 Task: Forward email   from  to Email0093 with a message Message0095
Action: Mouse moved to (617, 30)
Screenshot: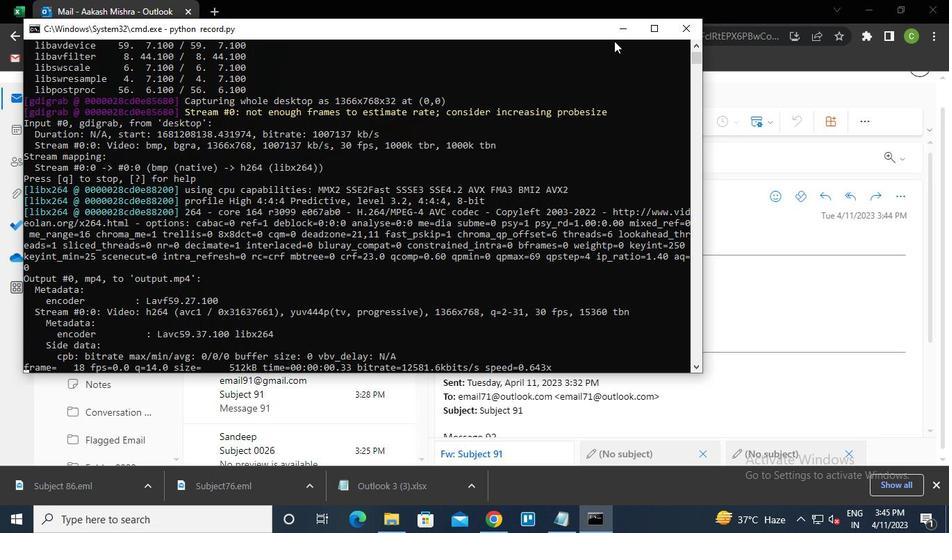 
Action: Mouse pressed left at (617, 30)
Screenshot: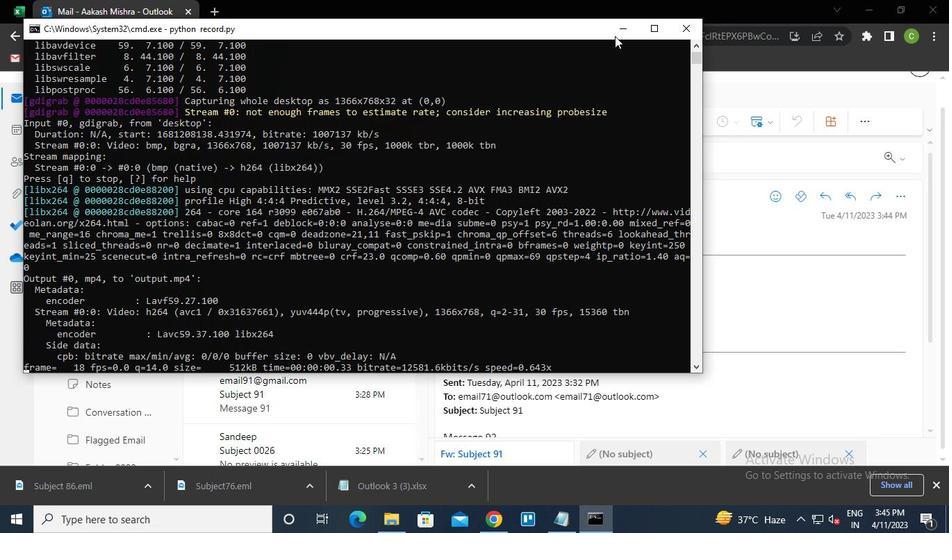 
Action: Mouse moved to (321, 246)
Screenshot: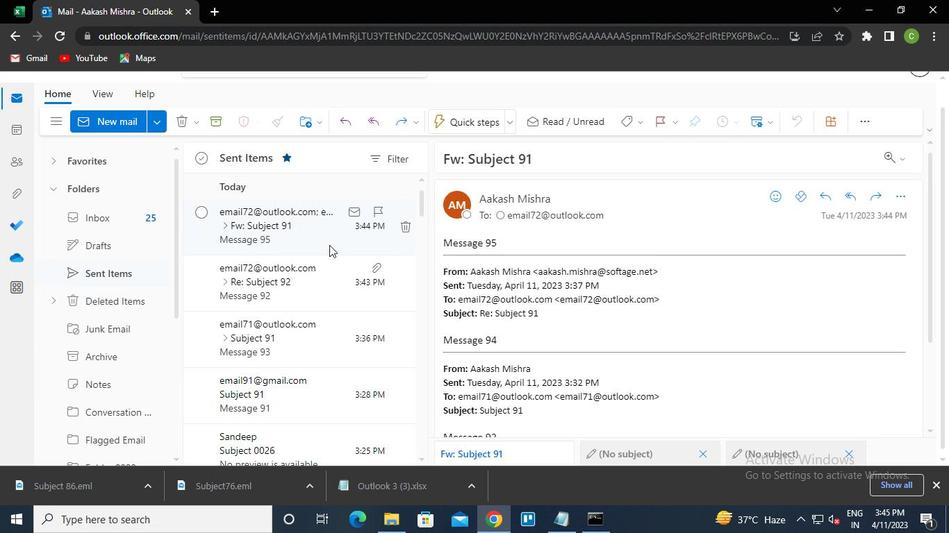 
Action: Mouse pressed left at (321, 246)
Screenshot: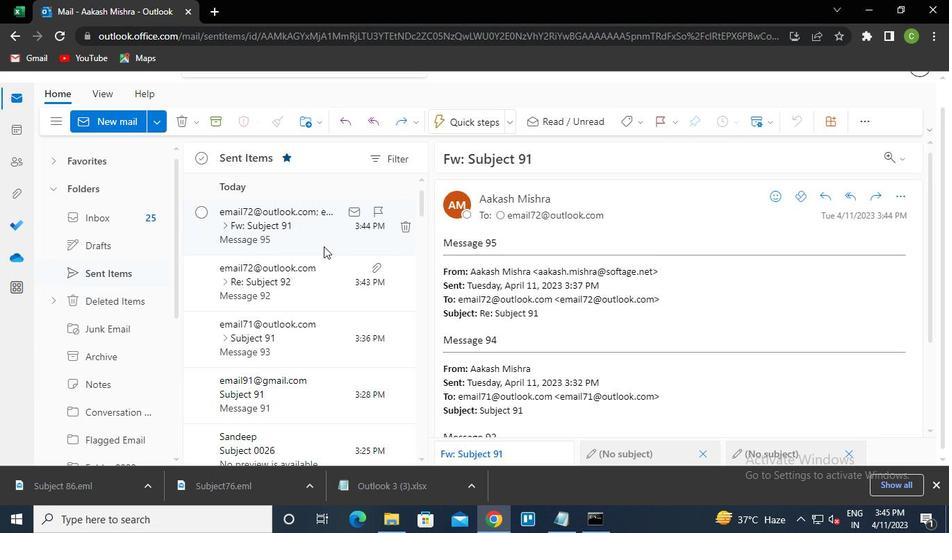 
Action: Mouse moved to (877, 195)
Screenshot: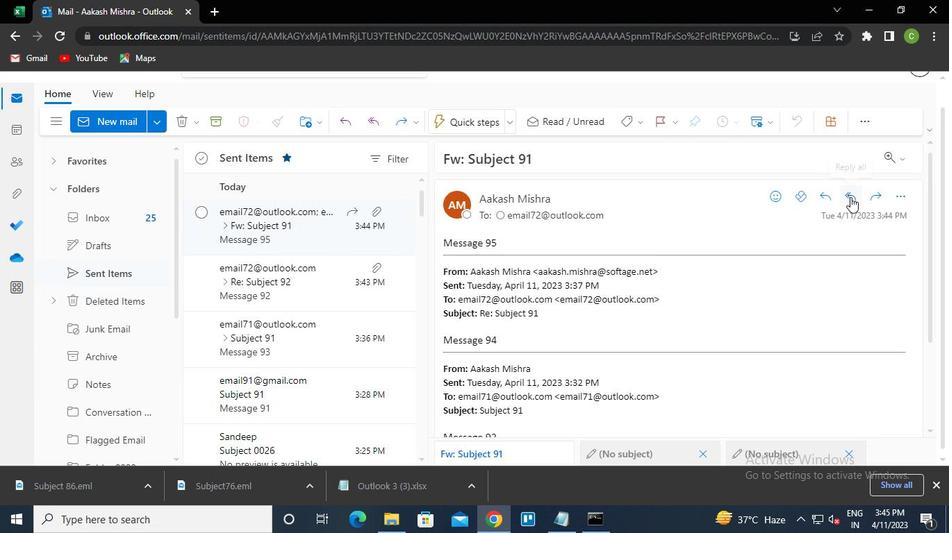 
Action: Mouse pressed left at (877, 195)
Screenshot: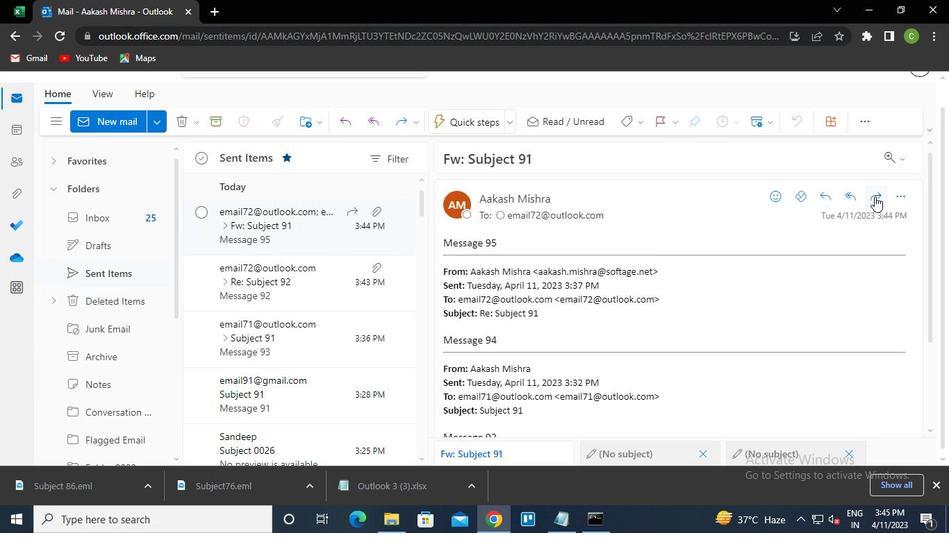 
Action: Mouse moved to (610, 287)
Screenshot: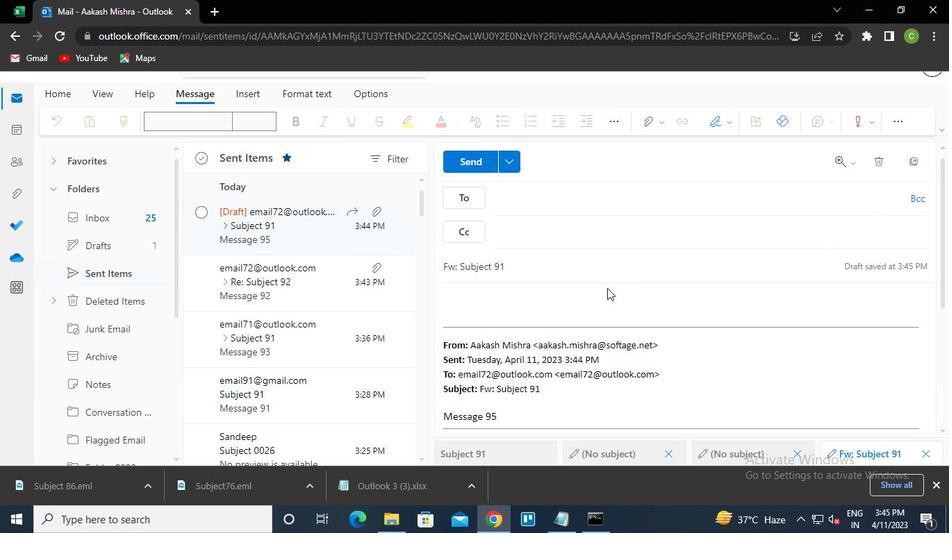 
Action: Keyboard Key.caps_lock
Screenshot: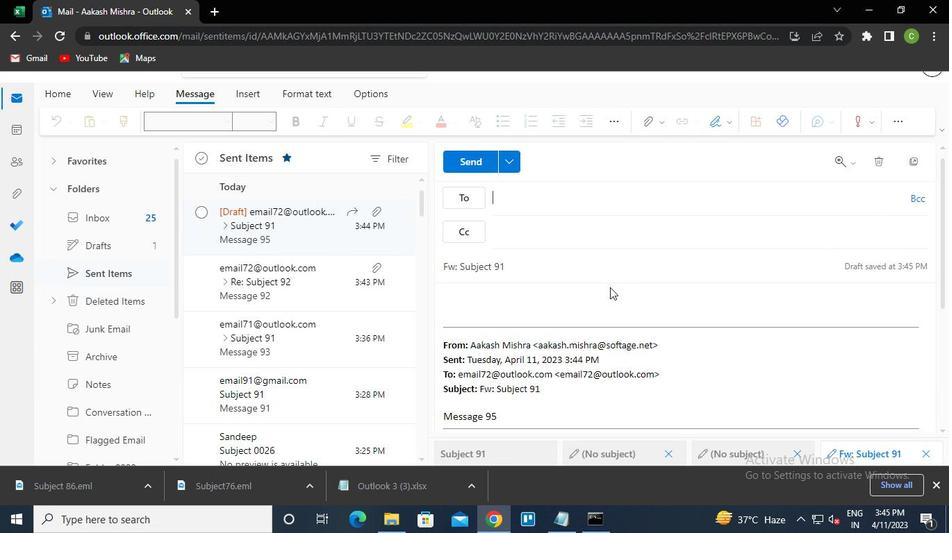 
Action: Keyboard Key.caps_lock
Screenshot: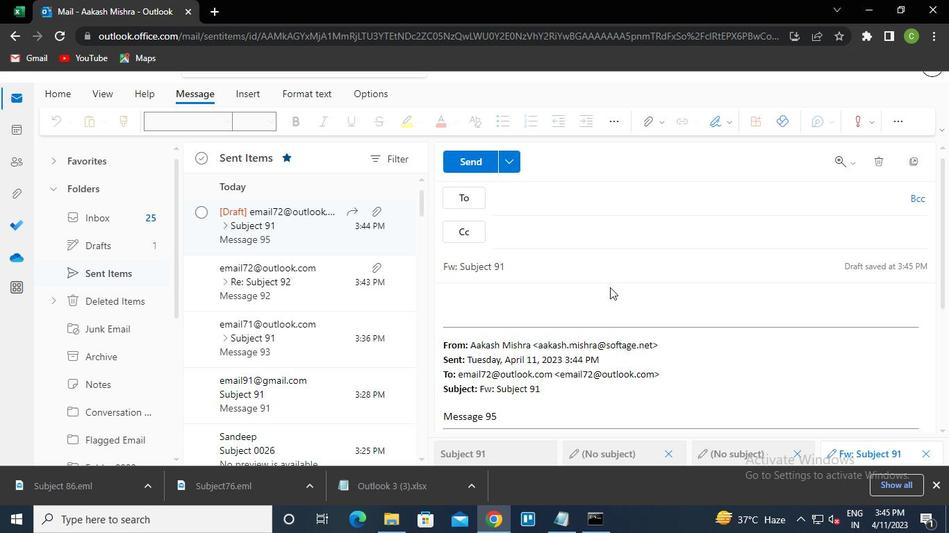 
Action: Keyboard e
Screenshot: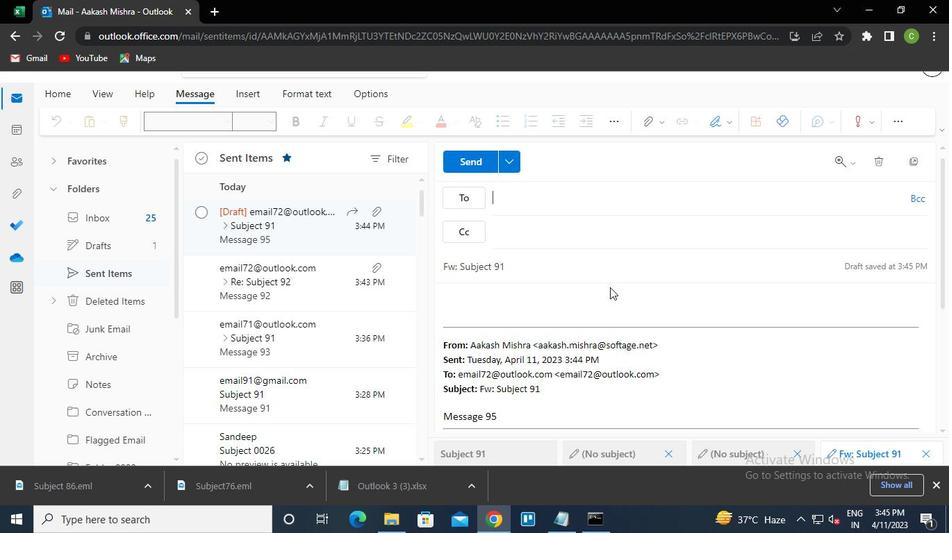 
Action: Keyboard m
Screenshot: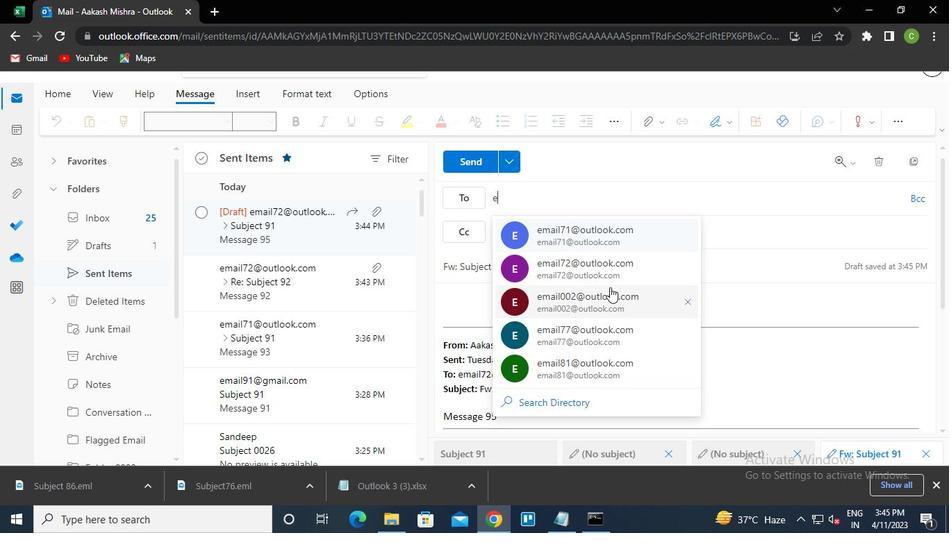 
Action: Keyboard a
Screenshot: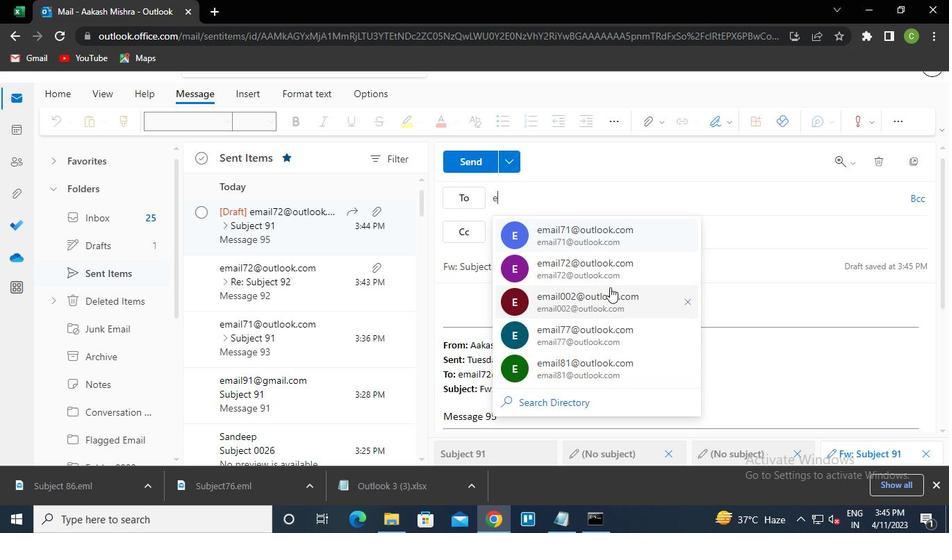 
Action: Keyboard i
Screenshot: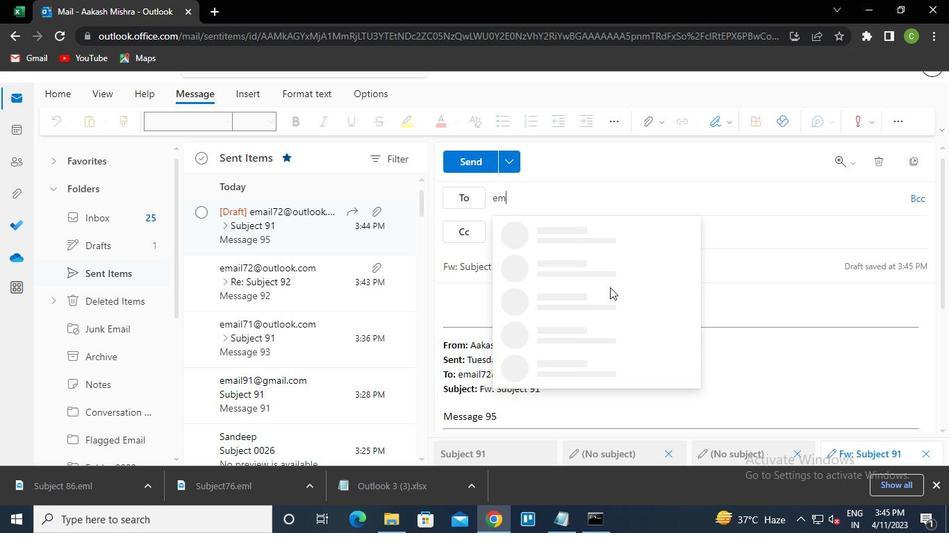 
Action: Keyboard l
Screenshot: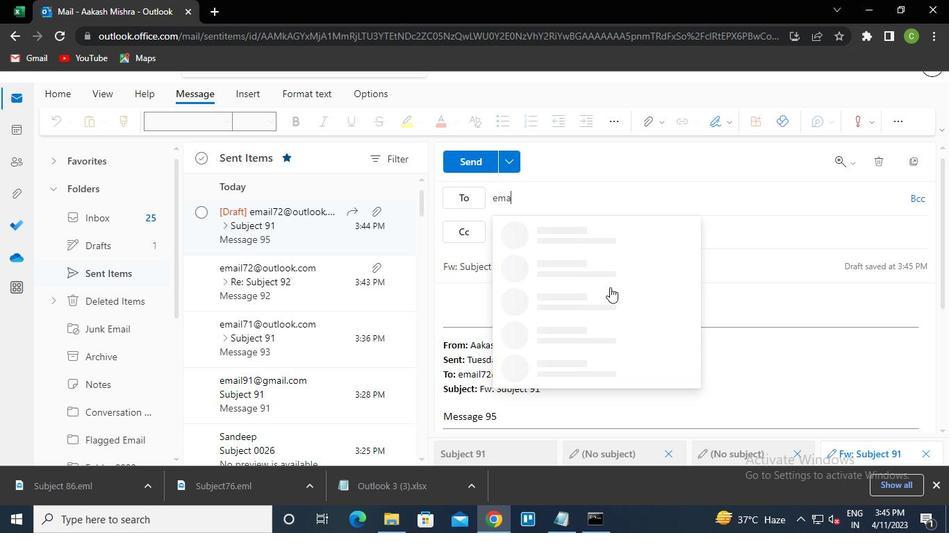 
Action: Keyboard <105>
Screenshot: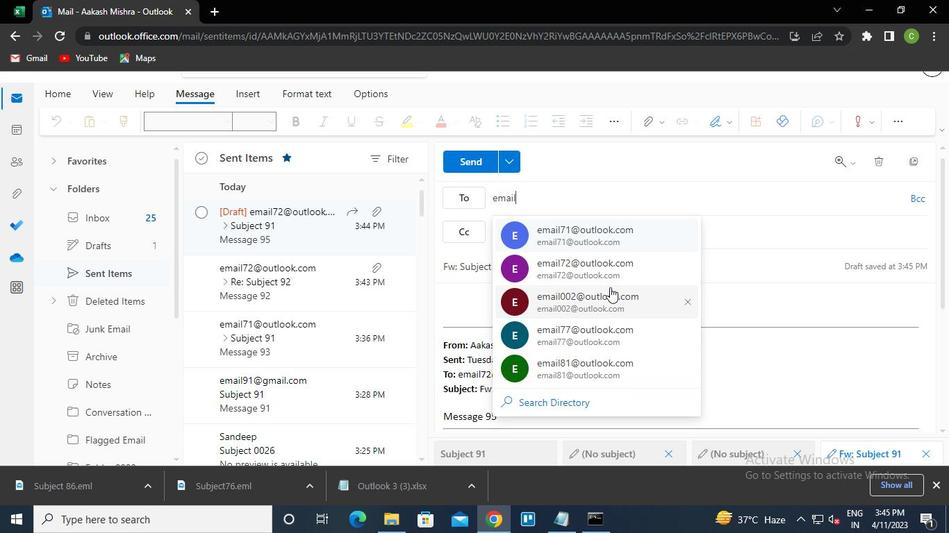 
Action: Keyboard <99>
Screenshot: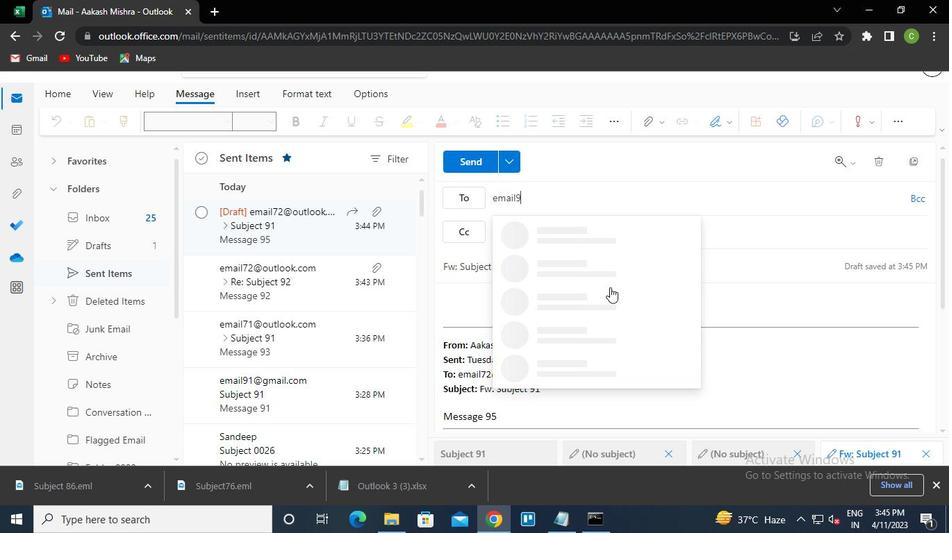 
Action: Keyboard Key.shift
Screenshot: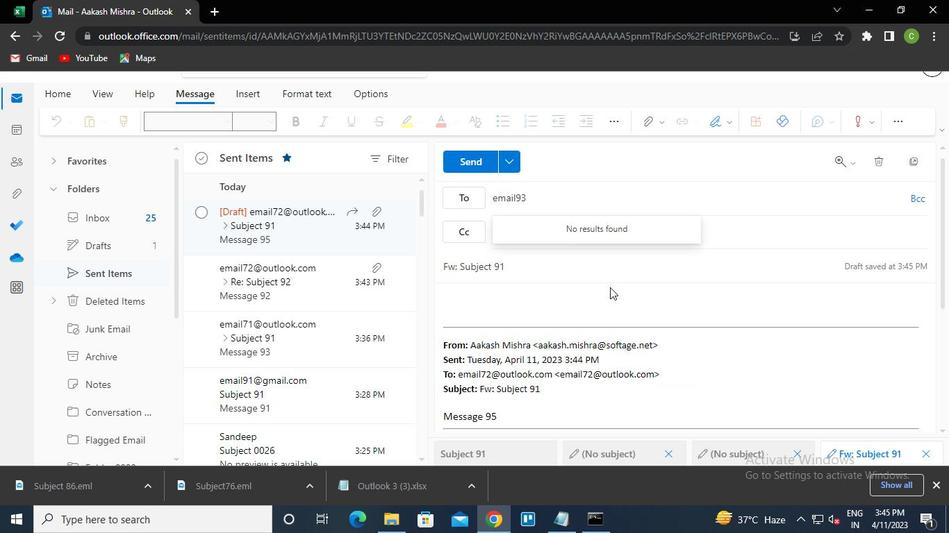 
Action: Keyboard @
Screenshot: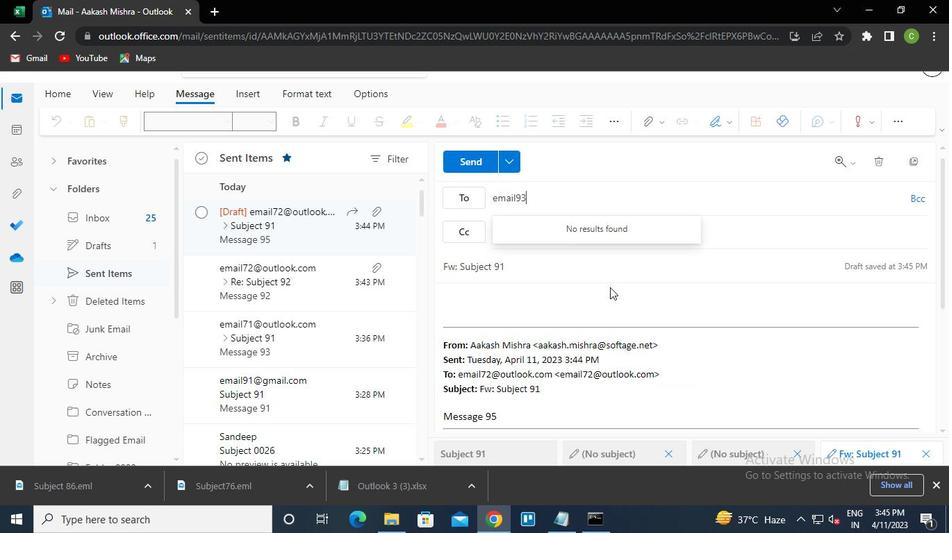 
Action: Keyboard o
Screenshot: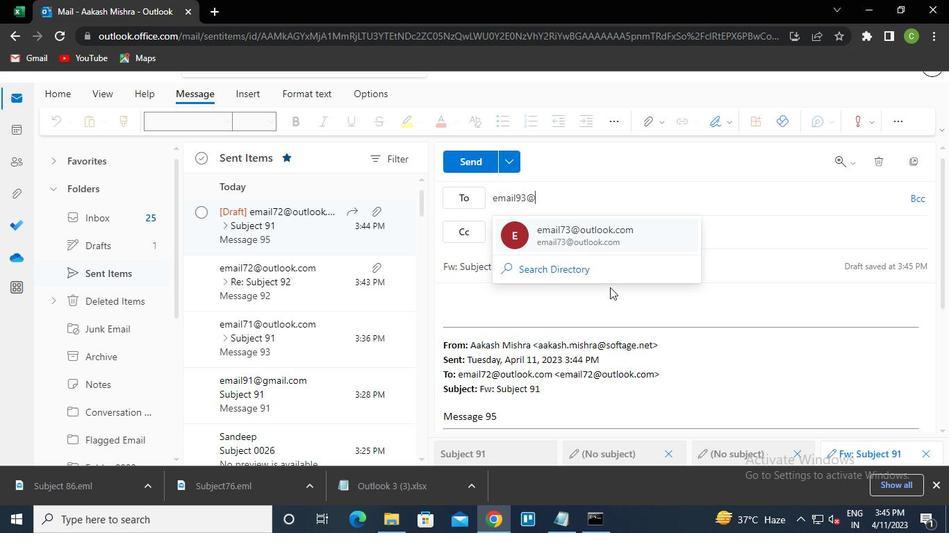 
Action: Keyboard u
Screenshot: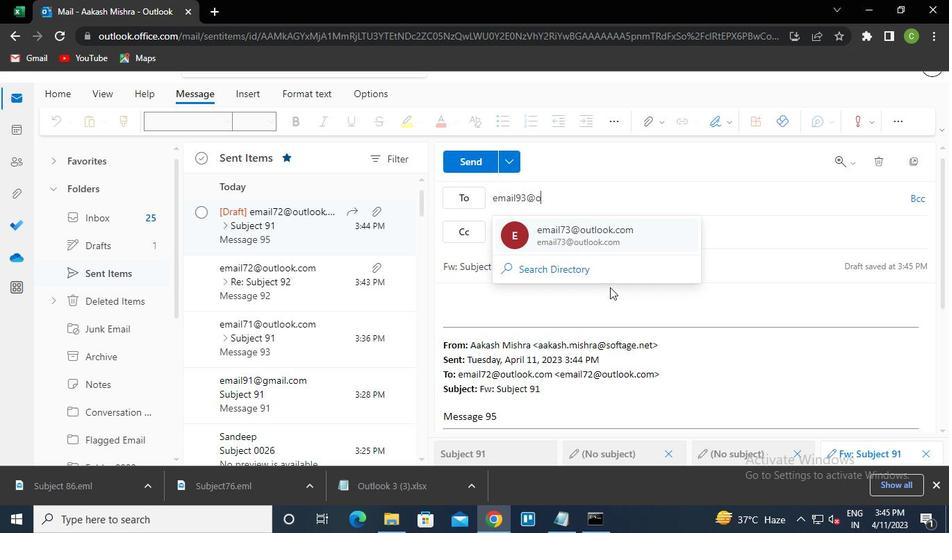 
Action: Keyboard t
Screenshot: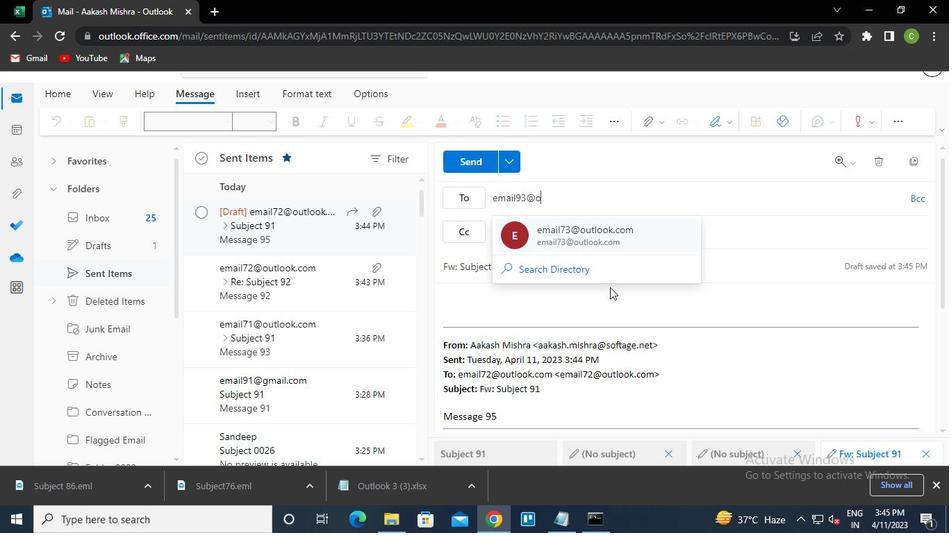 
Action: Keyboard l
Screenshot: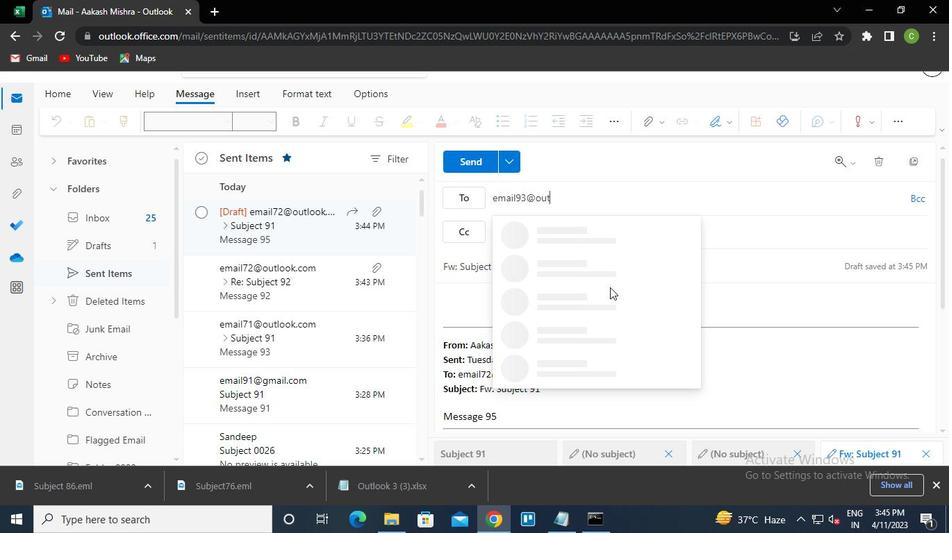 
Action: Keyboard o
Screenshot: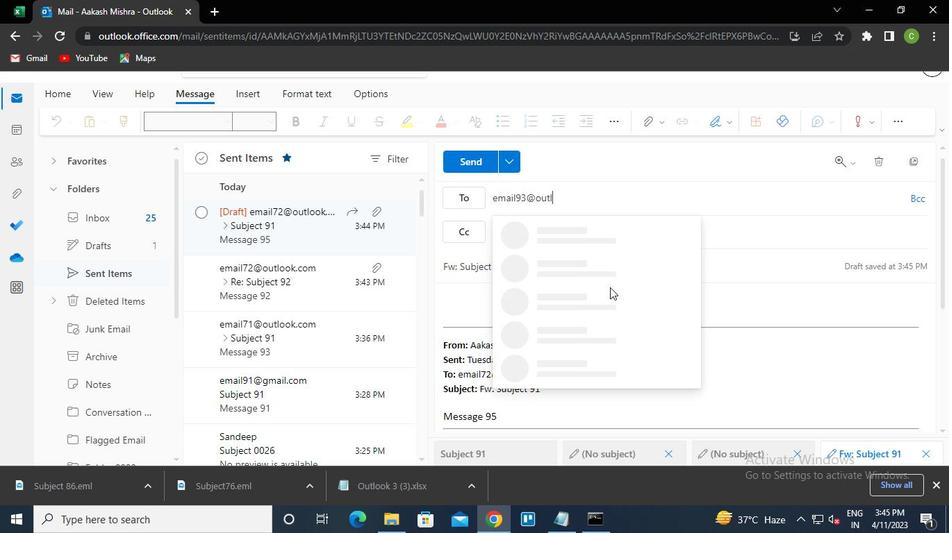 
Action: Keyboard o
Screenshot: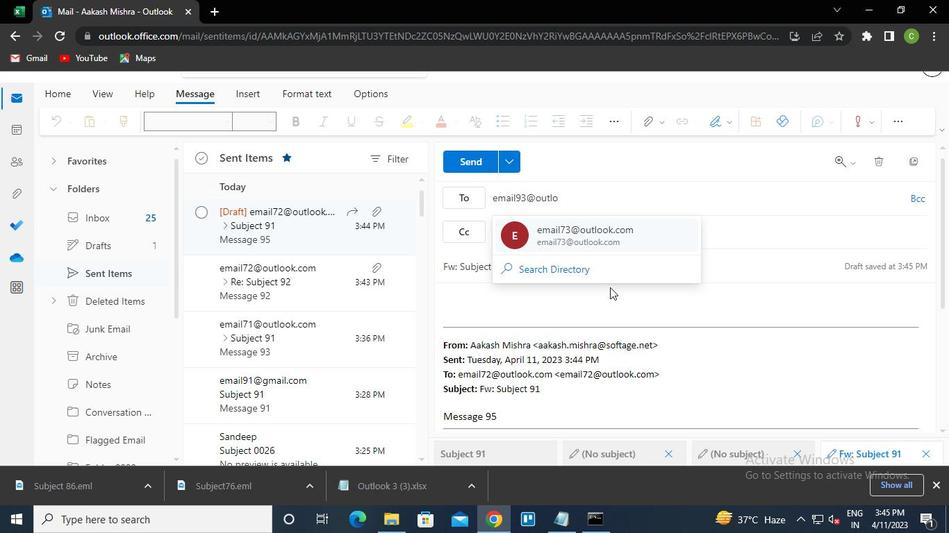 
Action: Keyboard k
Screenshot: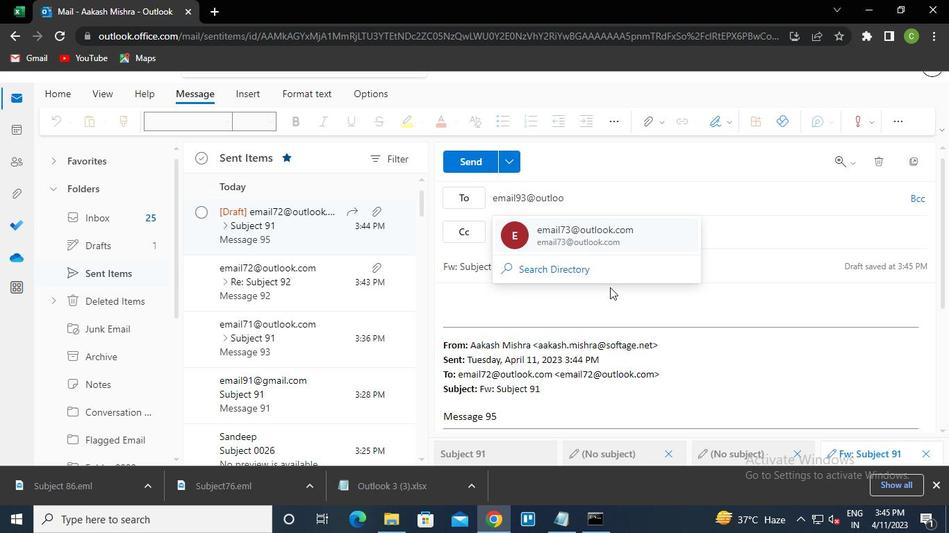
Action: Keyboard .
Screenshot: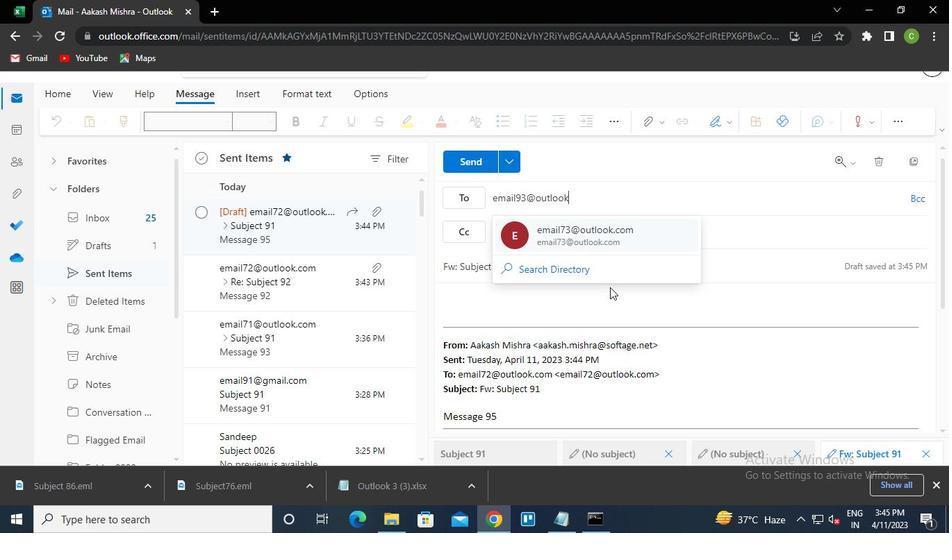
Action: Keyboard c
Screenshot: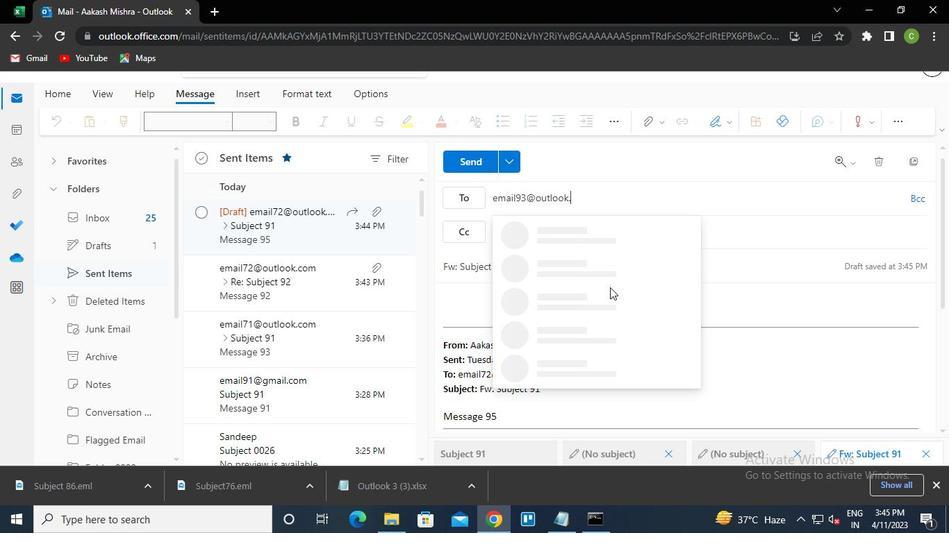 
Action: Keyboard o
Screenshot: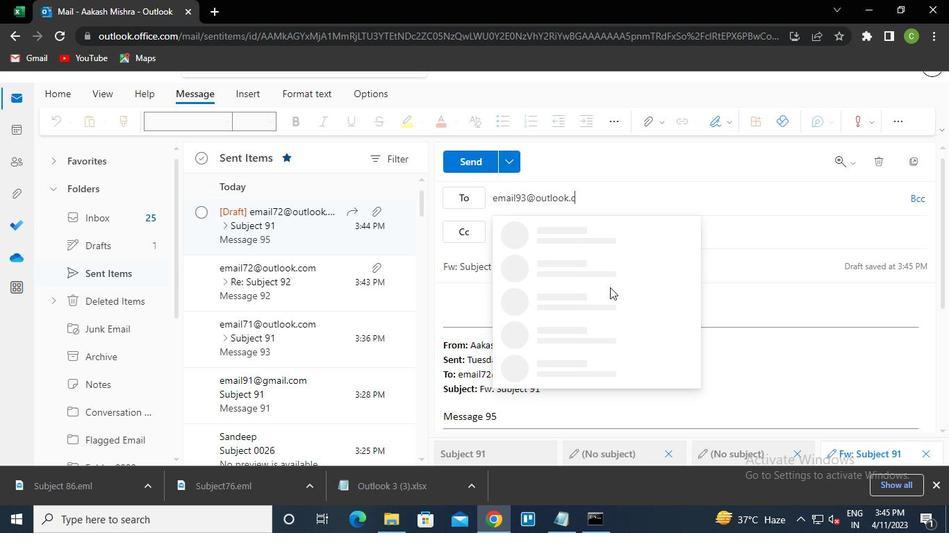 
Action: Keyboard m
Screenshot: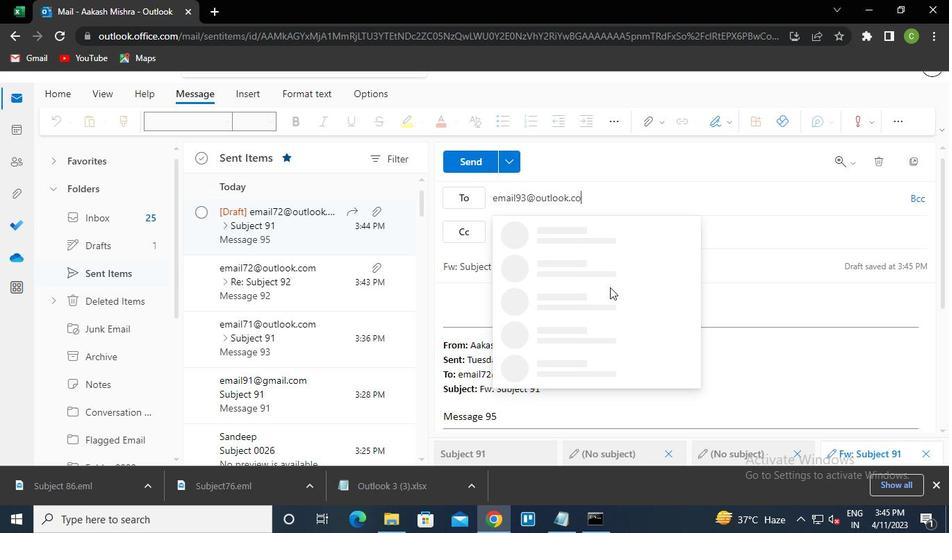 
Action: Keyboard Key.enter
Screenshot: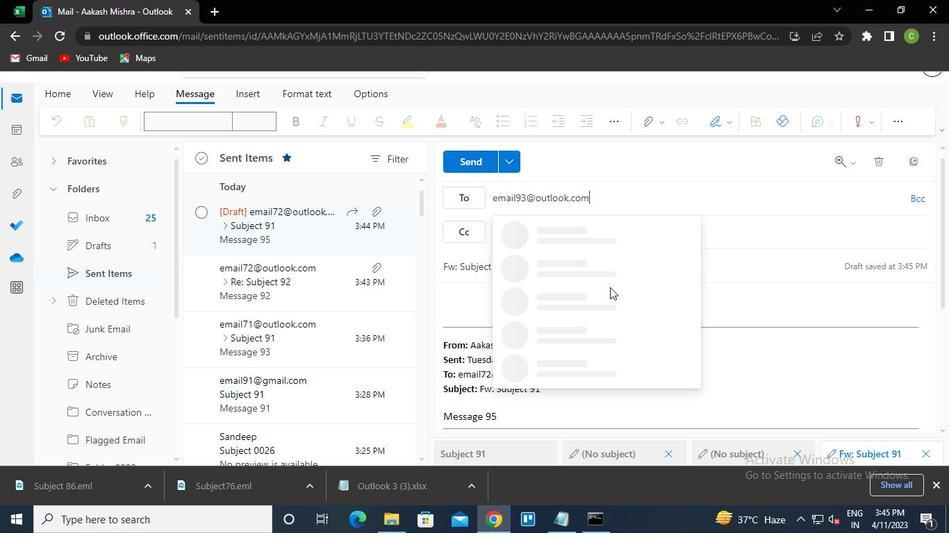 
Action: Mouse moved to (553, 298)
Screenshot: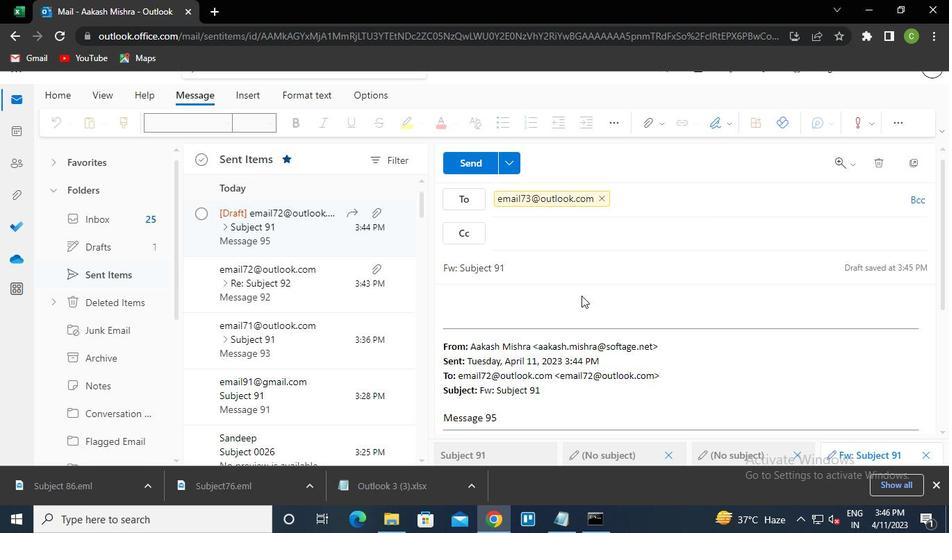 
Action: Mouse pressed left at (553, 298)
Screenshot: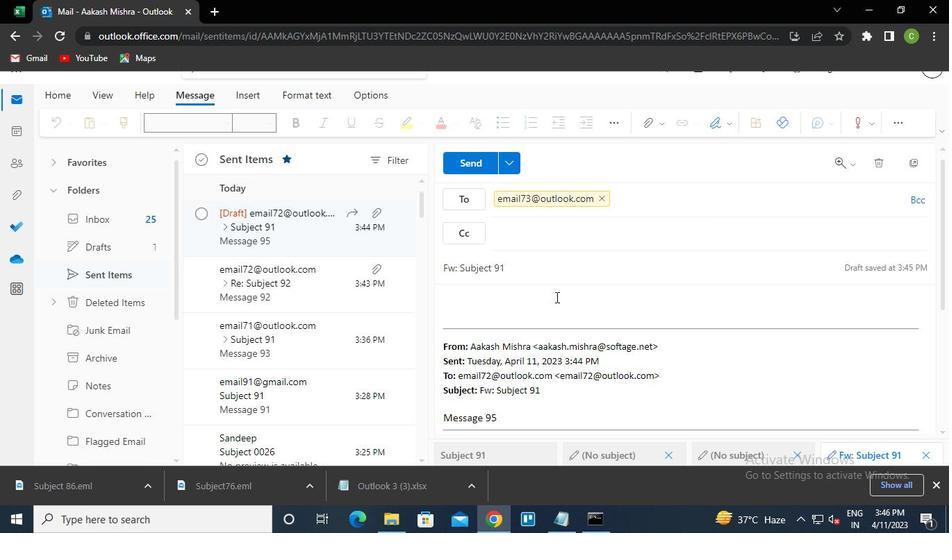 
Action: Keyboard Key.caps_lock
Screenshot: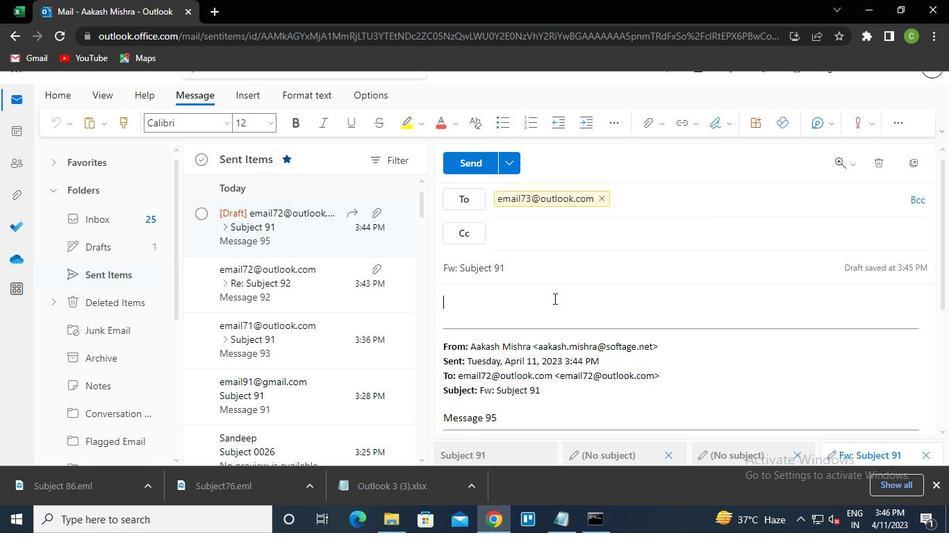 
Action: Keyboard m
Screenshot: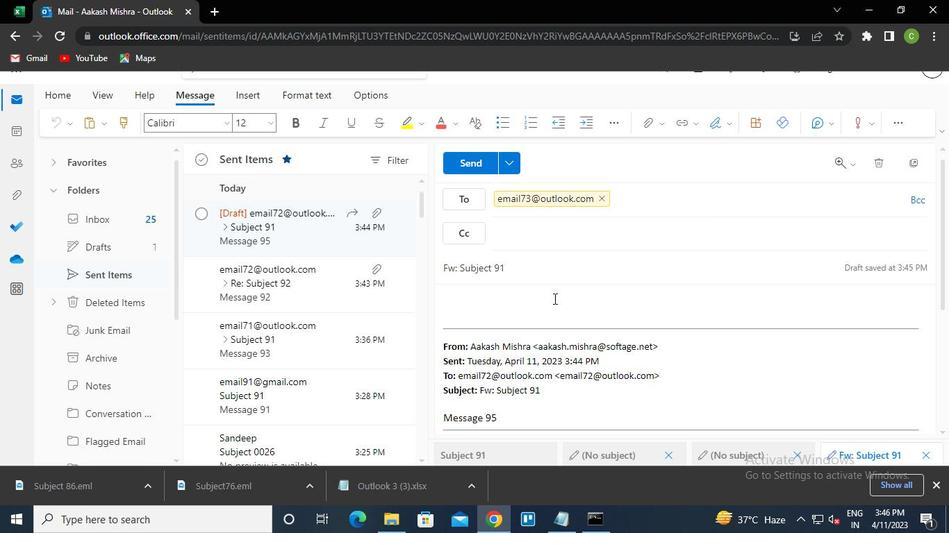 
Action: Keyboard Key.caps_lock
Screenshot: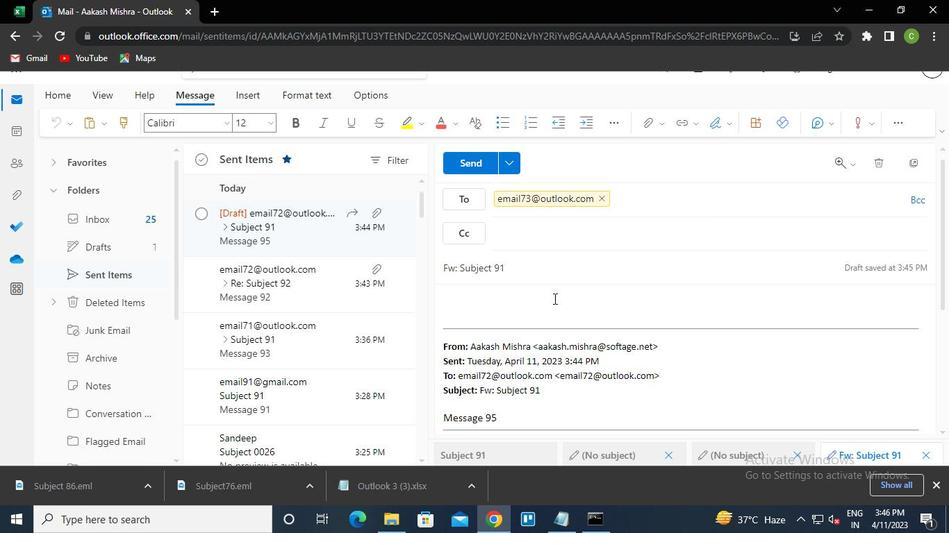 
Action: Keyboard e
Screenshot: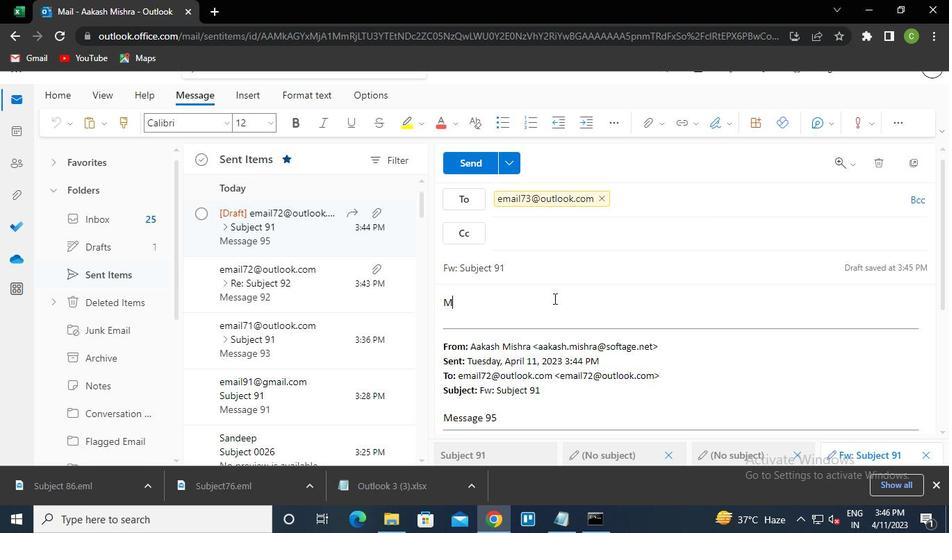 
Action: Keyboard s
Screenshot: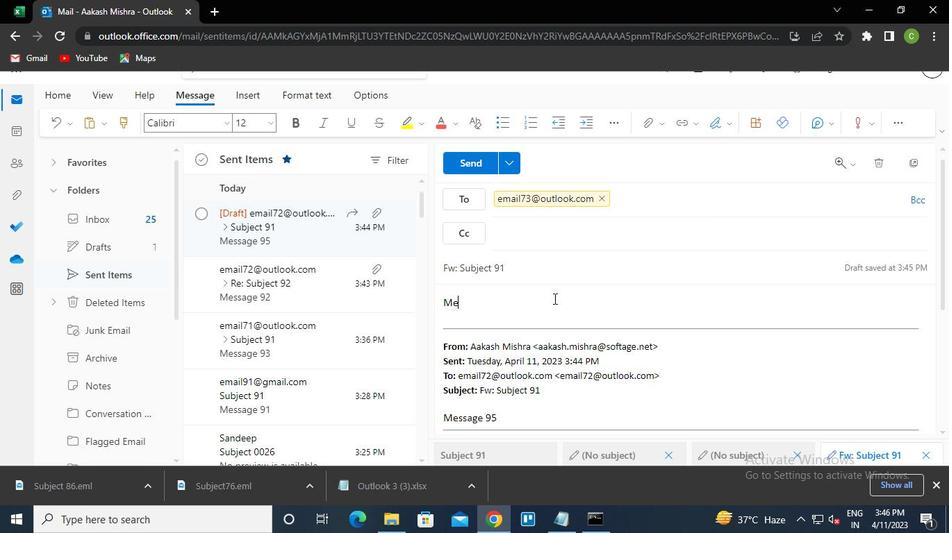 
Action: Keyboard s
Screenshot: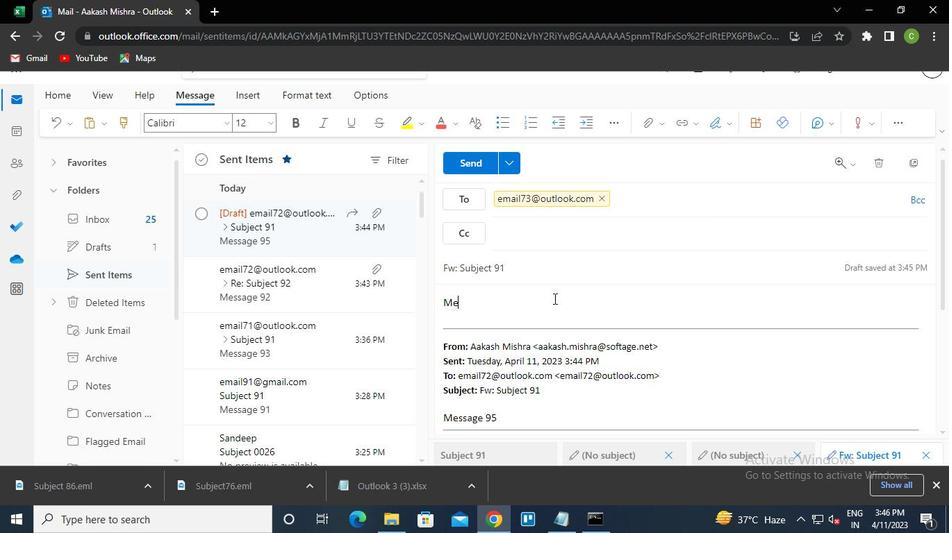 
Action: Keyboard a
Screenshot: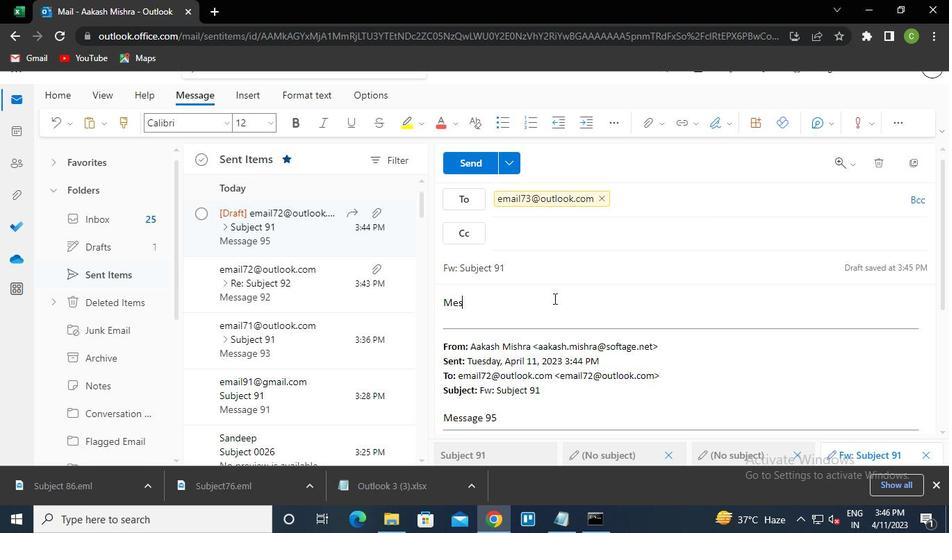 
Action: Keyboard g
Screenshot: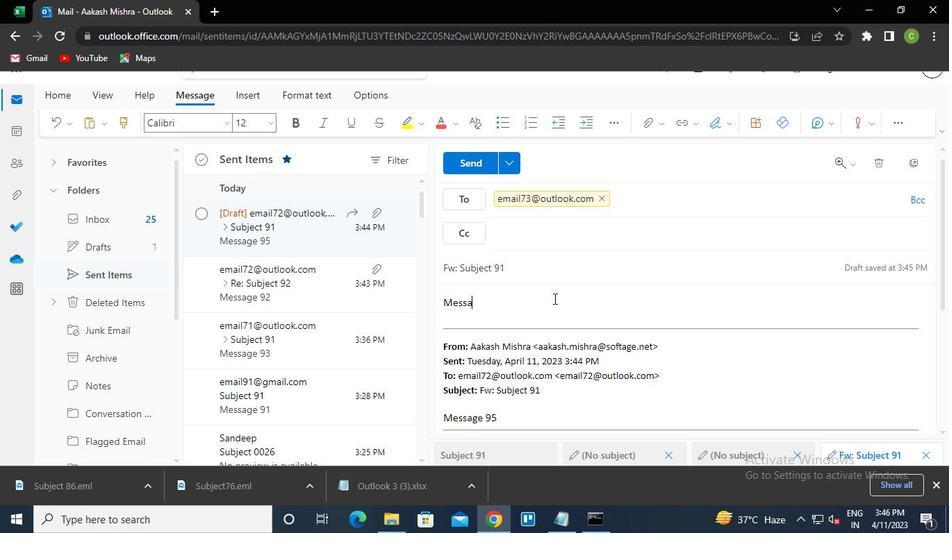 
Action: Keyboard e
Screenshot: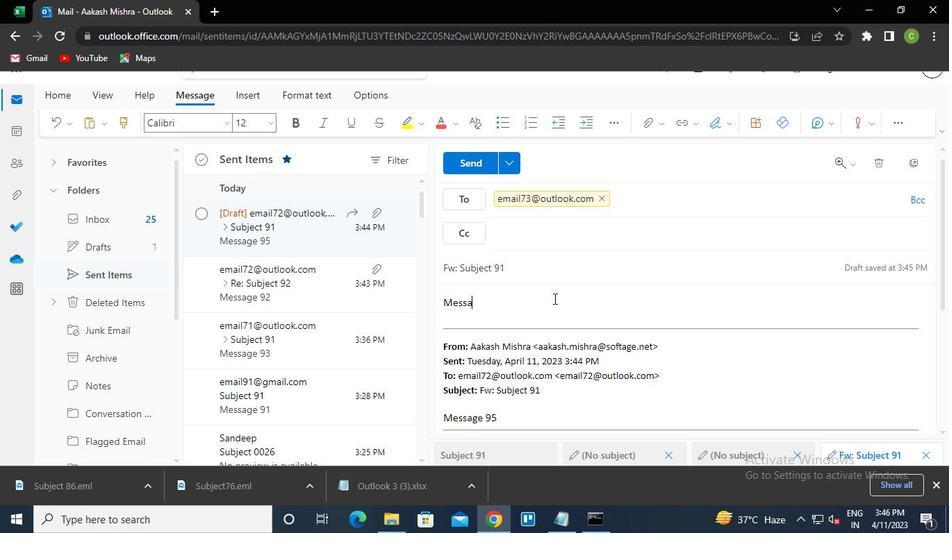 
Action: Keyboard Key.space
Screenshot: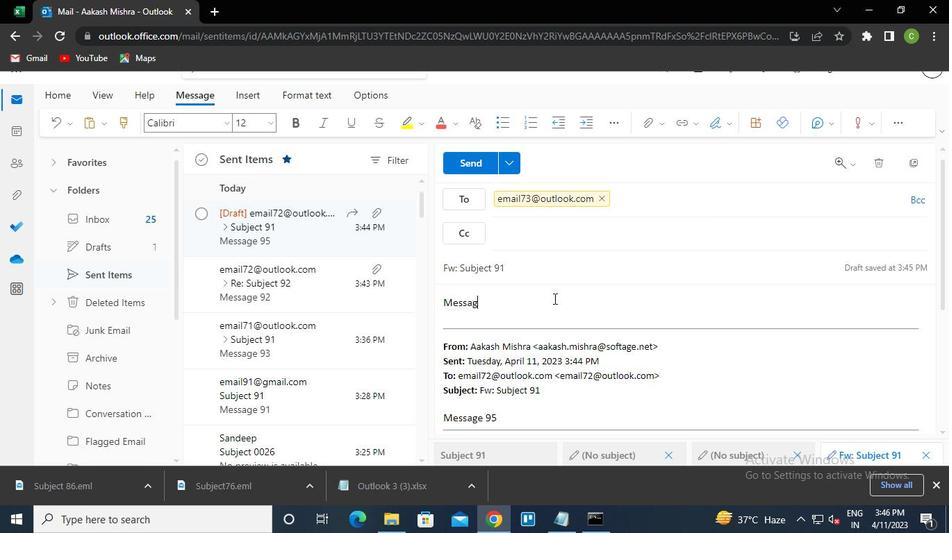 
Action: Keyboard <105>
Screenshot: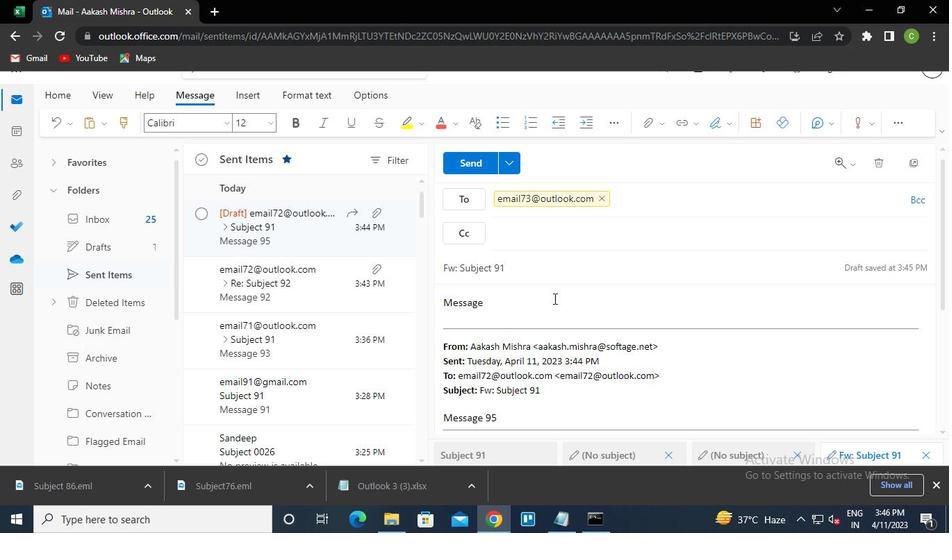 
Action: Keyboard <101>
Screenshot: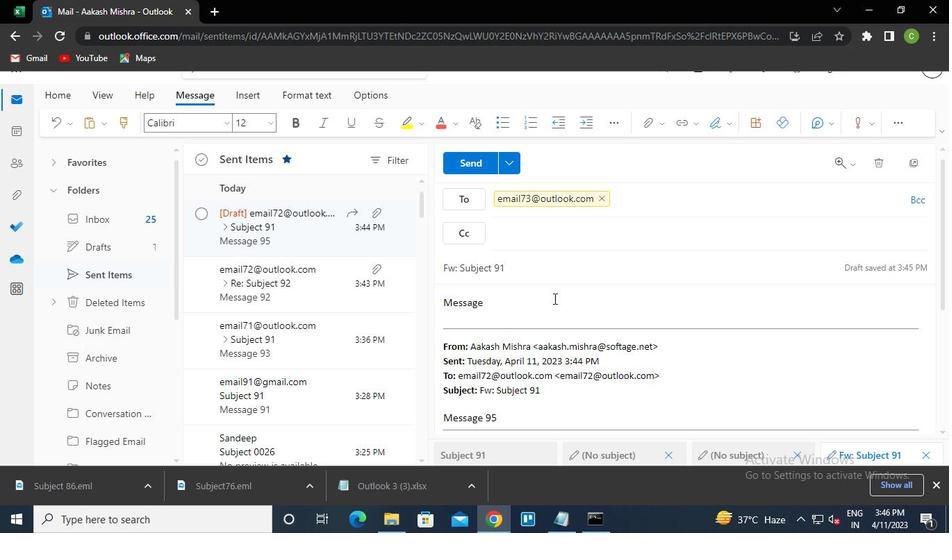 
Action: Mouse moved to (473, 155)
Screenshot: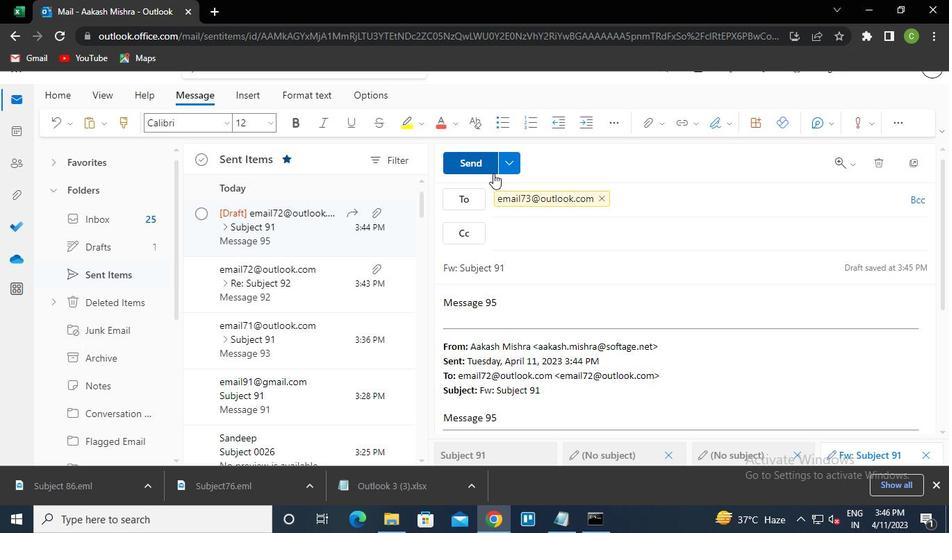 
Action: Mouse pressed left at (473, 155)
Screenshot: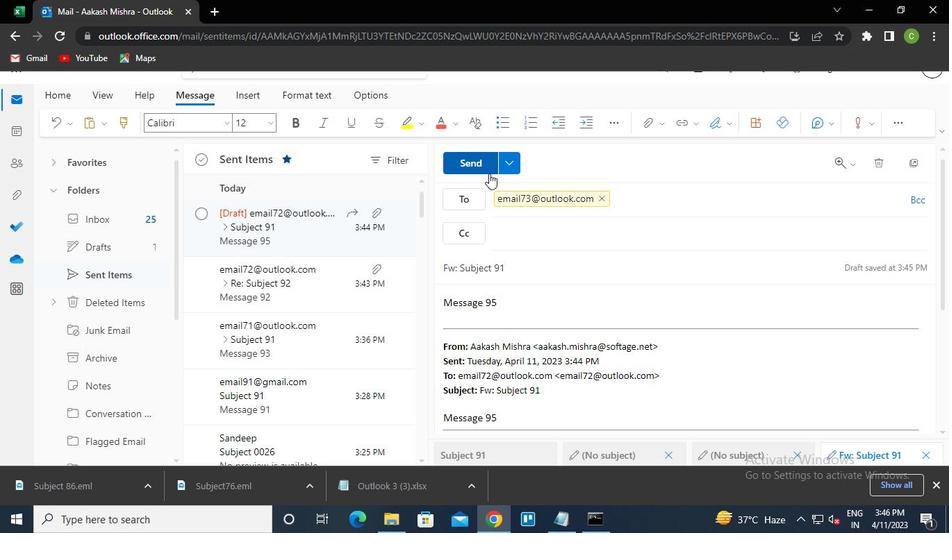 
Action: Mouse moved to (598, 533)
Screenshot: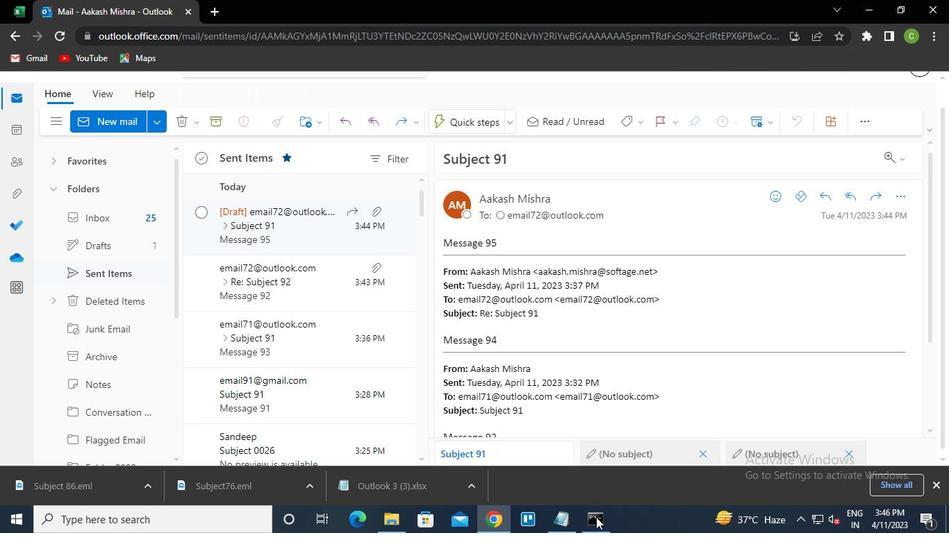 
Action: Mouse pressed left at (598, 533)
Screenshot: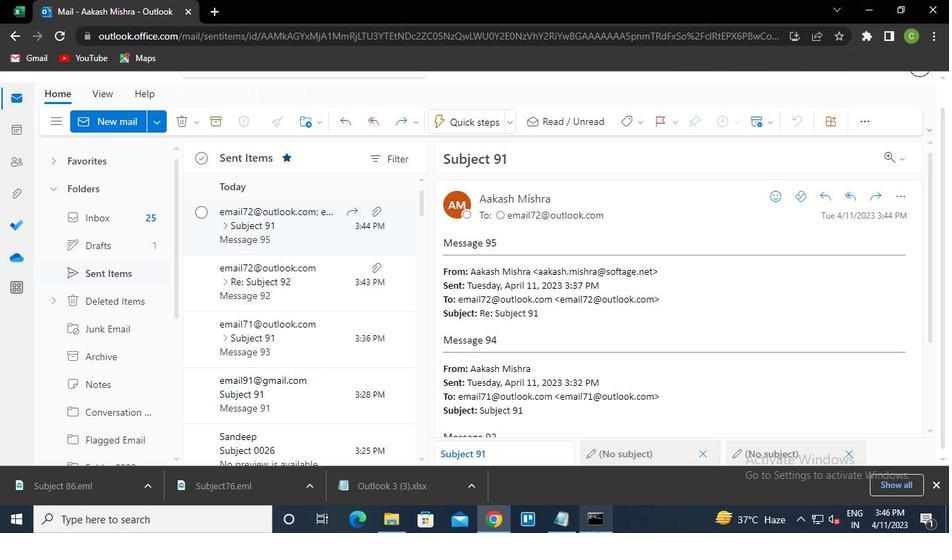 
Action: Mouse moved to (681, 29)
Screenshot: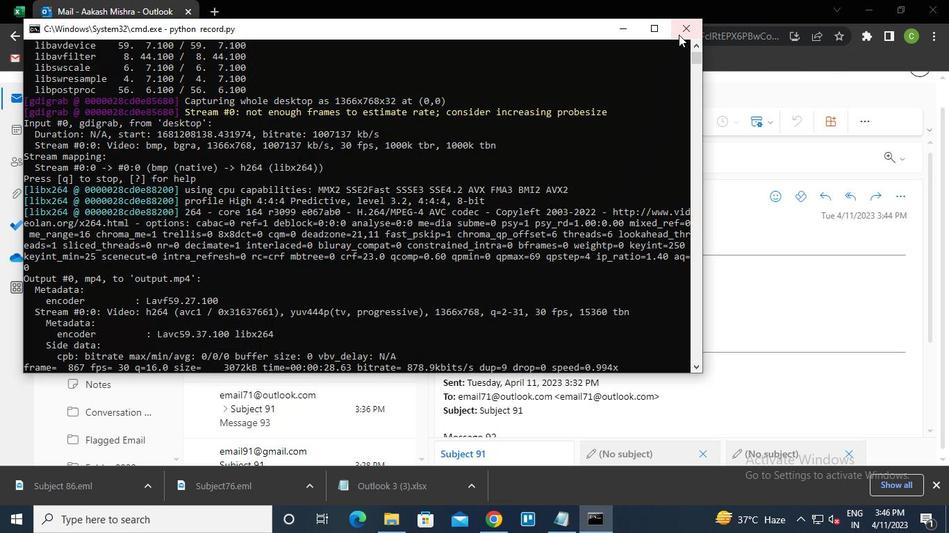 
Action: Mouse pressed left at (681, 29)
Screenshot: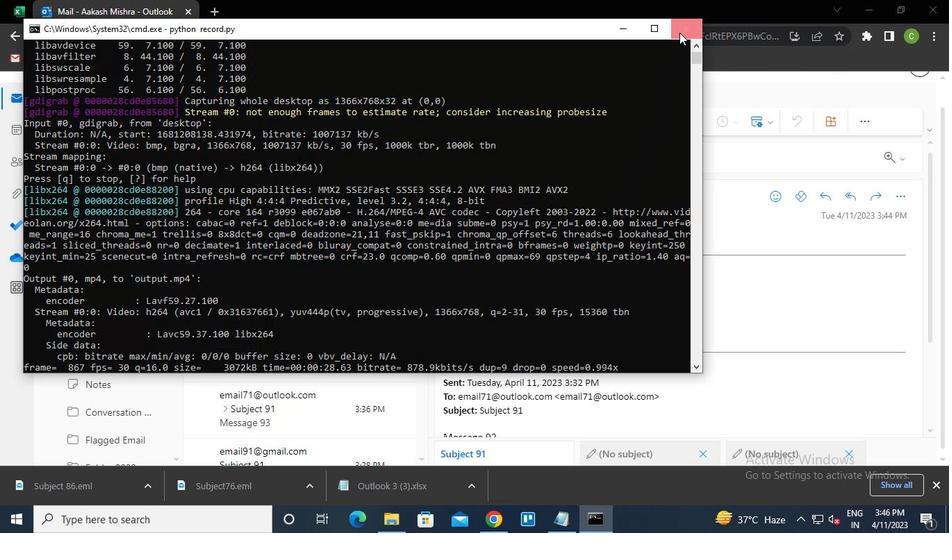 
Action: Mouse moved to (678, 34)
Screenshot: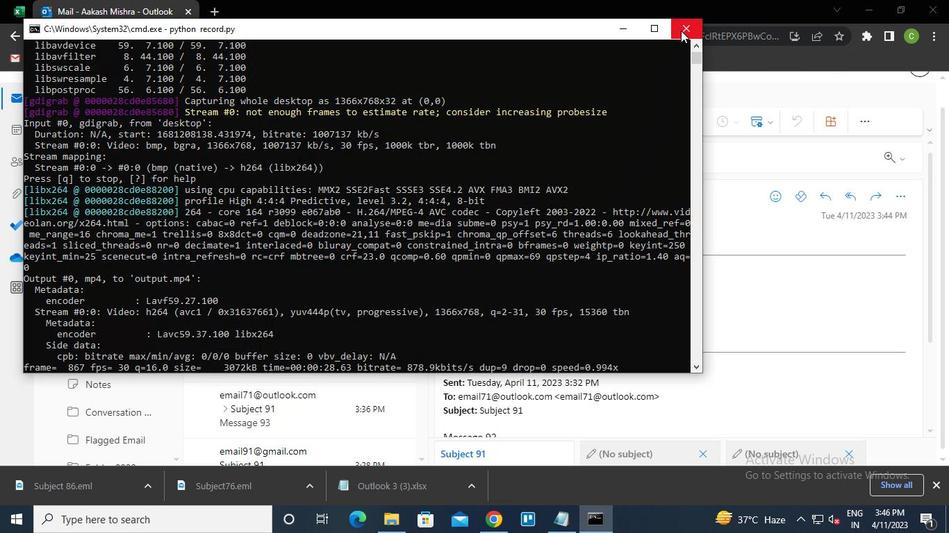 
